Task: Display the location "Duck Creek Road, Springdale, MT 59082" only after confirmation.
Action: Mouse moved to (291, 271)
Screenshot: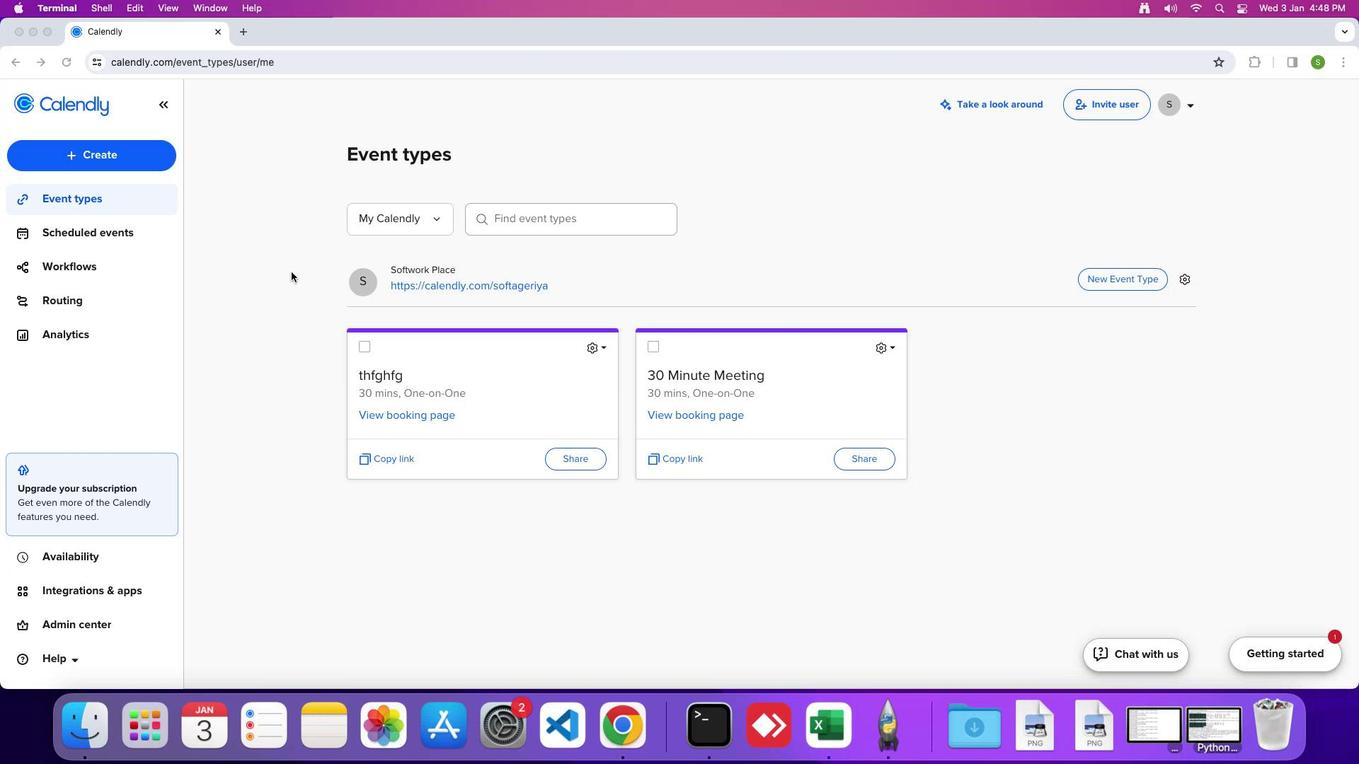 
Action: Mouse pressed left at (291, 271)
Screenshot: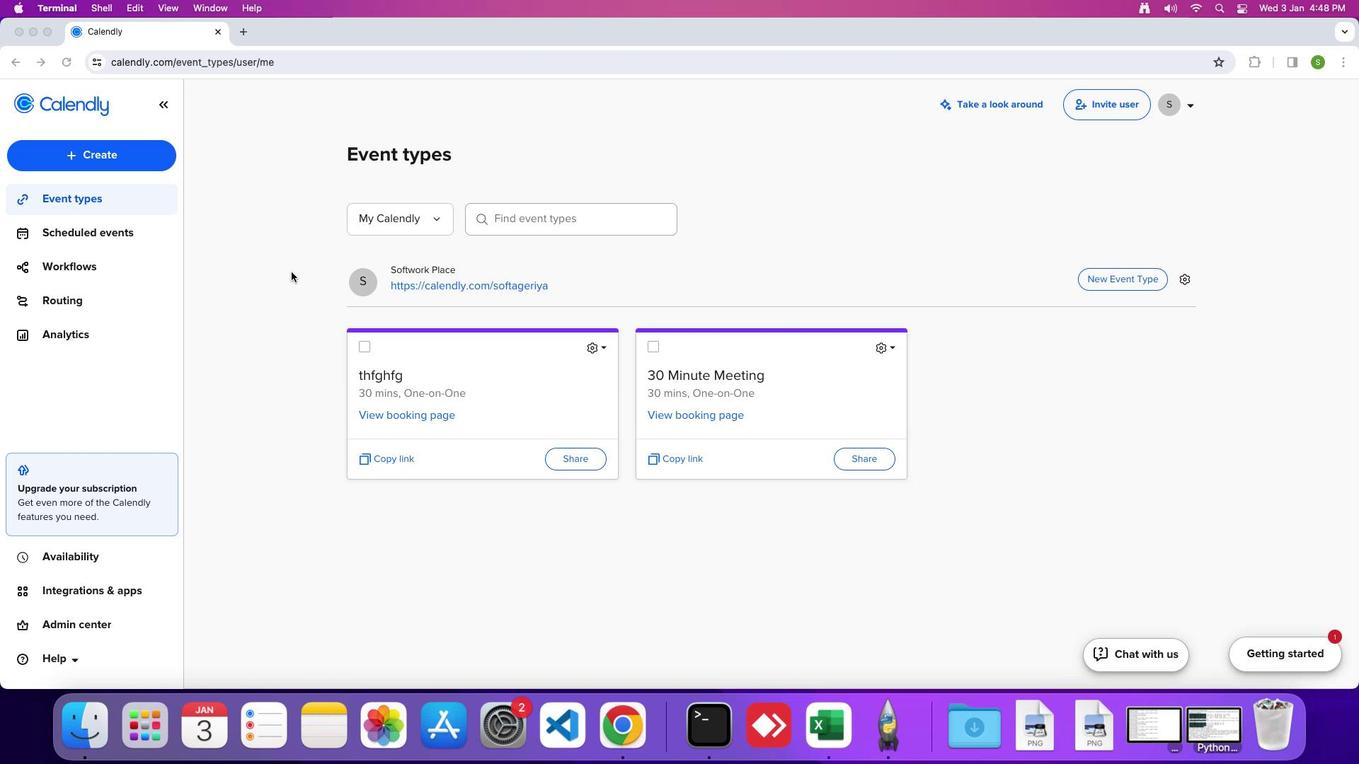 
Action: Mouse moved to (115, 159)
Screenshot: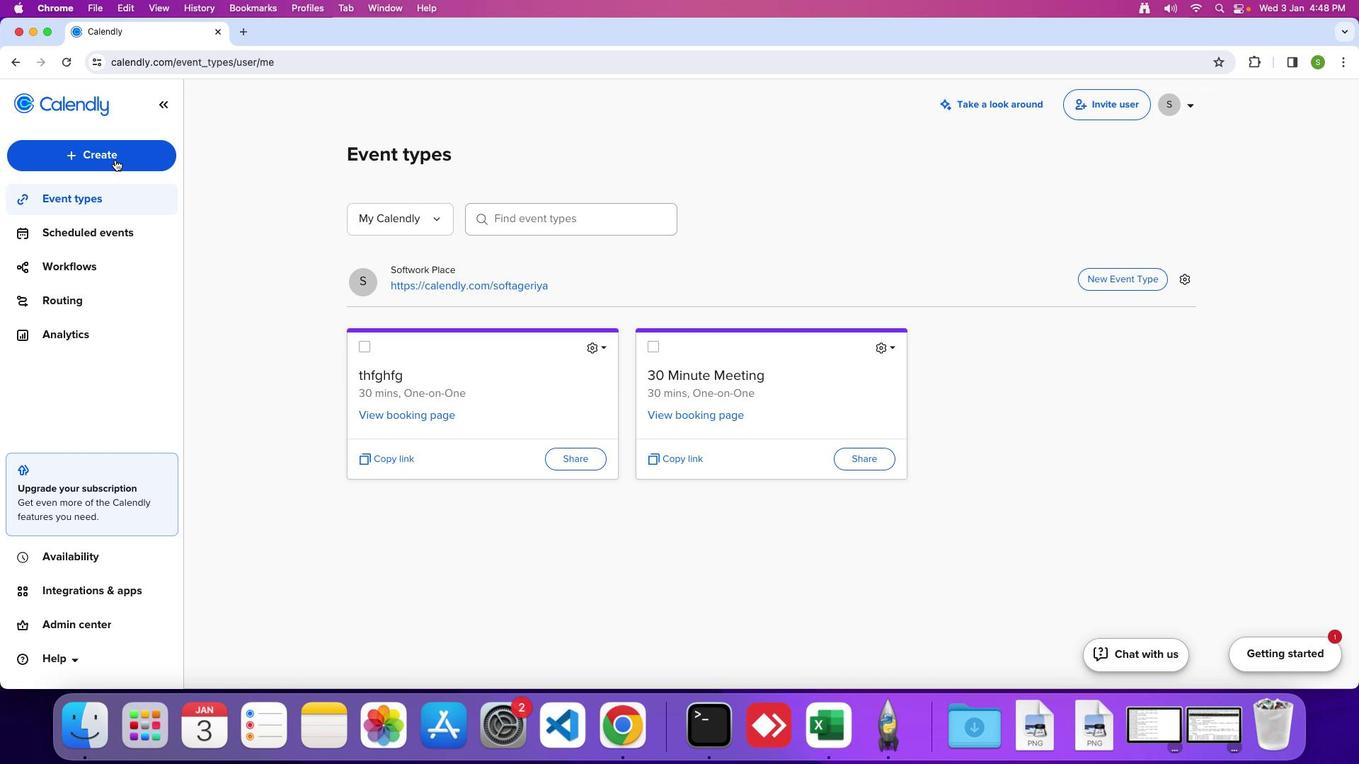 
Action: Mouse pressed left at (115, 159)
Screenshot: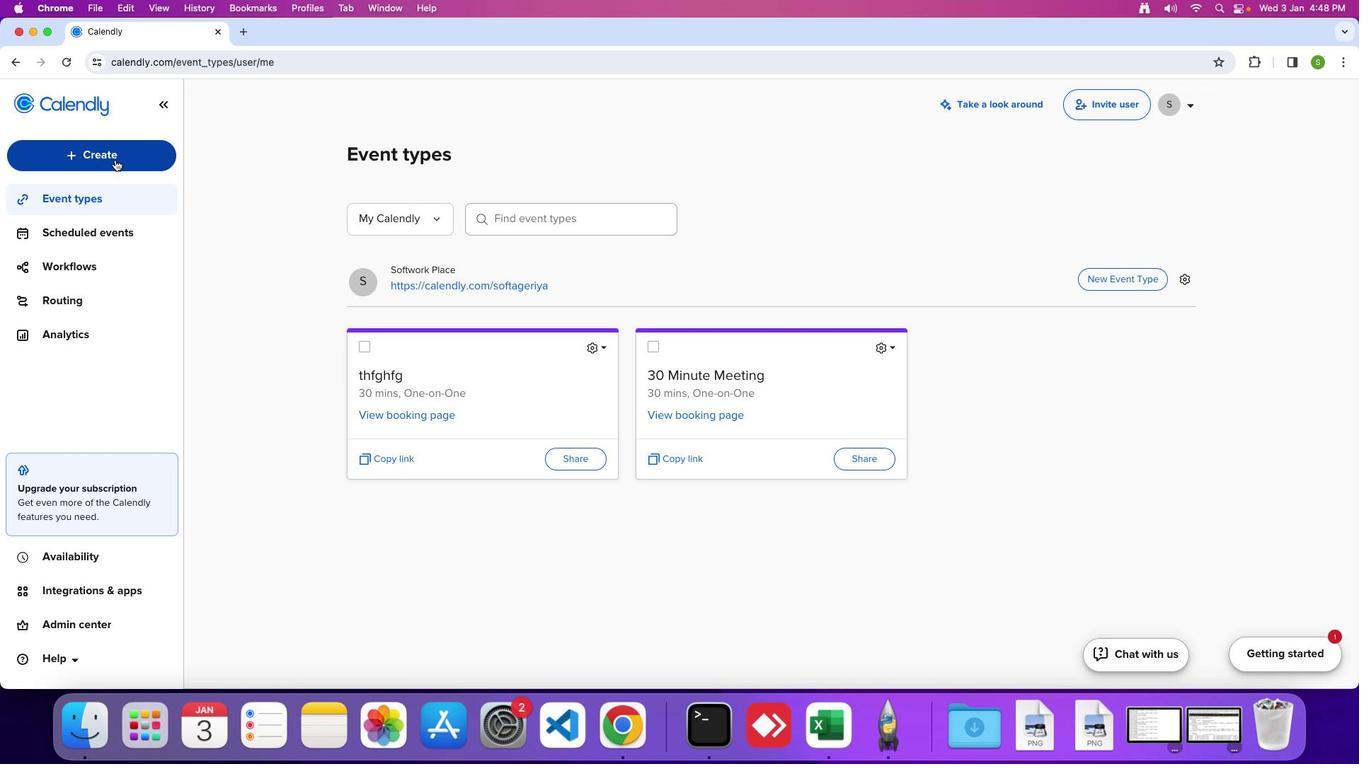 
Action: Mouse moved to (101, 211)
Screenshot: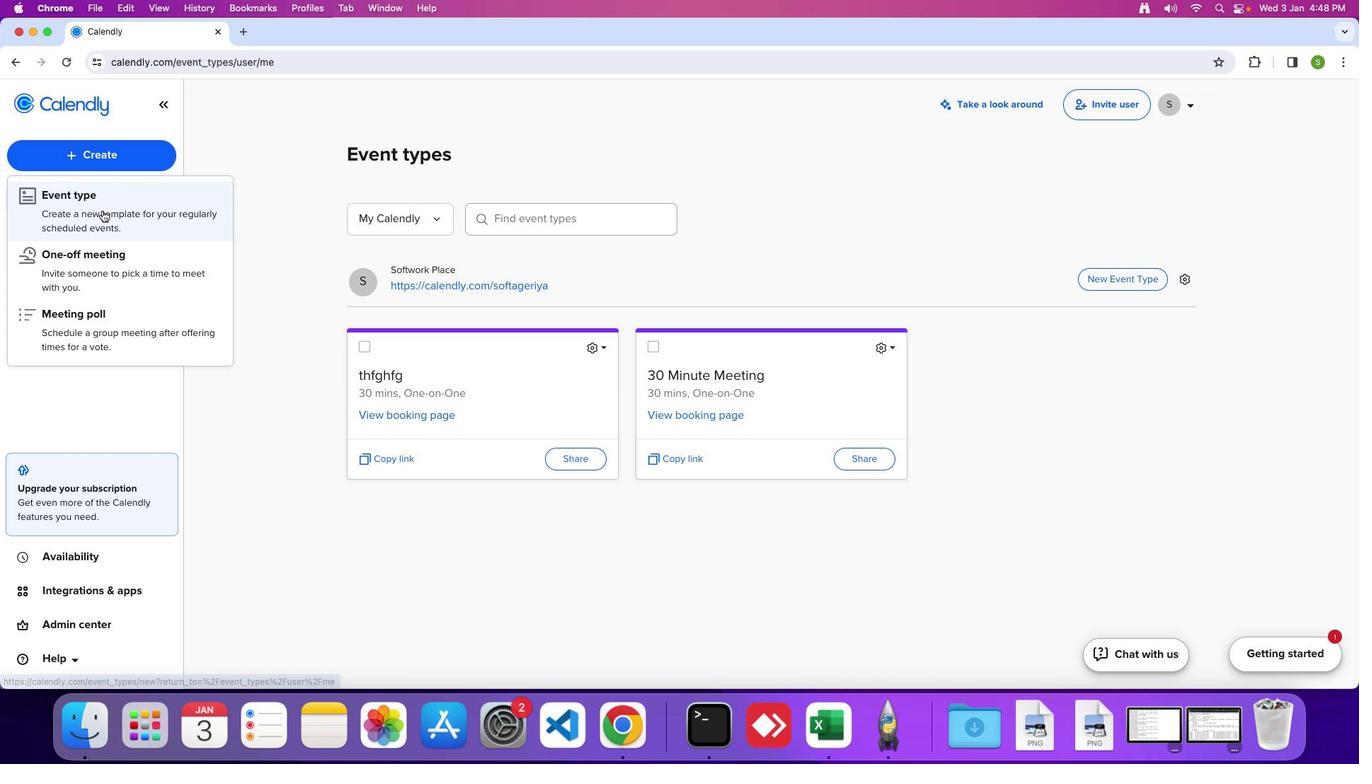 
Action: Mouse pressed left at (101, 211)
Screenshot: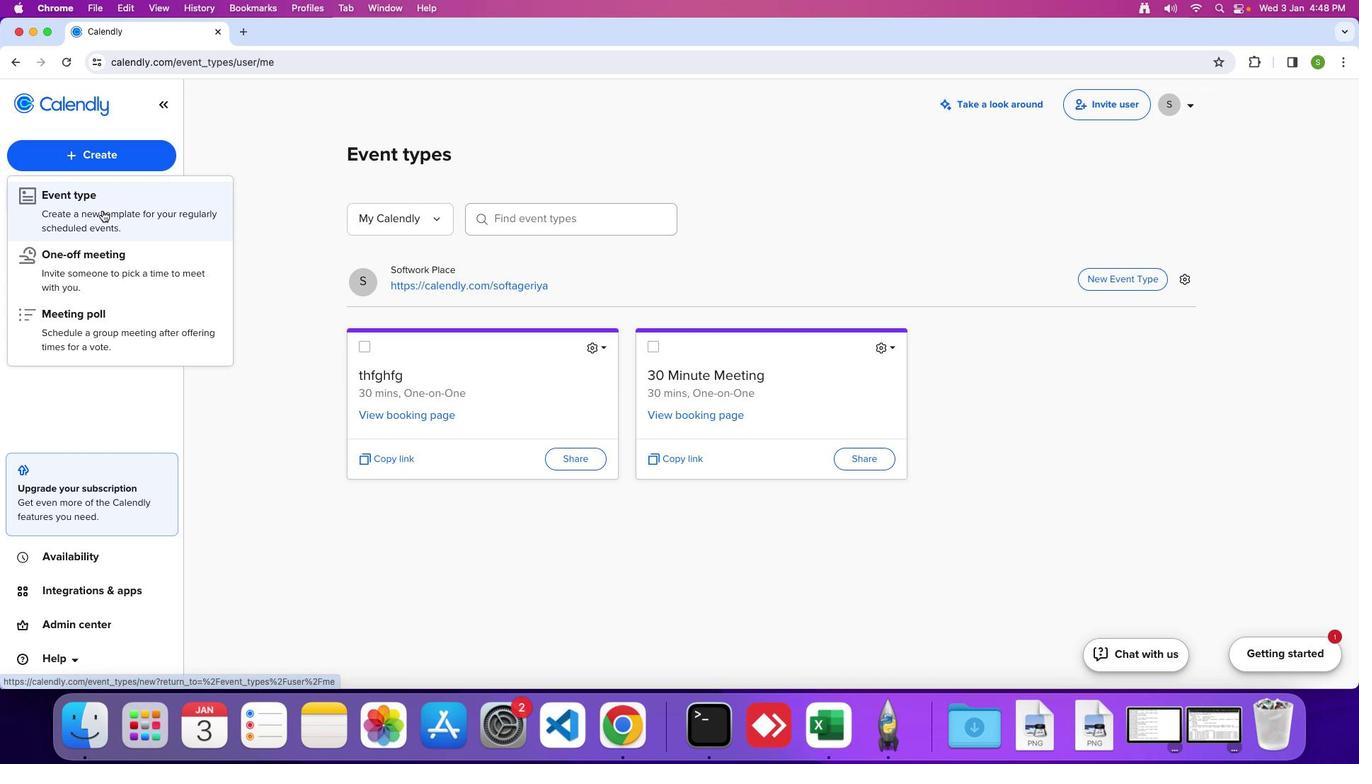 
Action: Mouse moved to (560, 281)
Screenshot: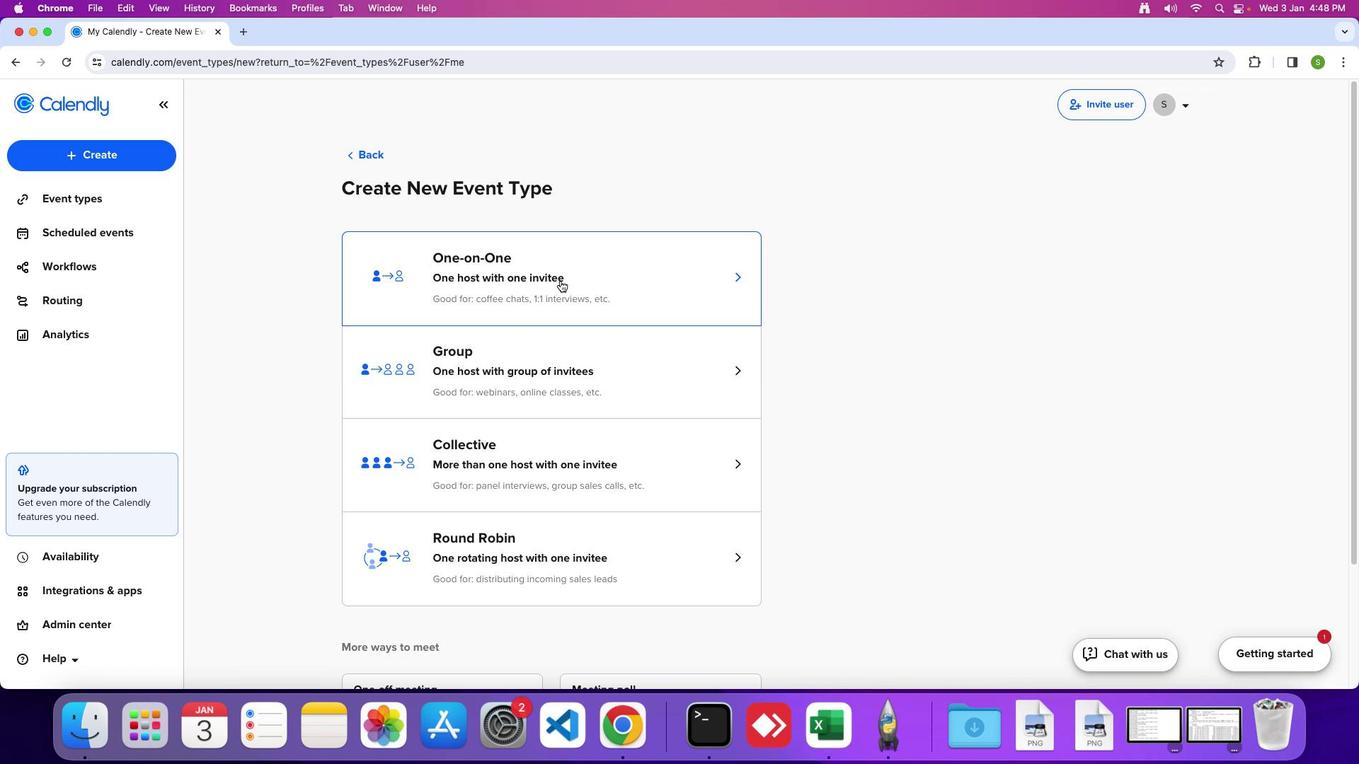 
Action: Mouse pressed left at (560, 281)
Screenshot: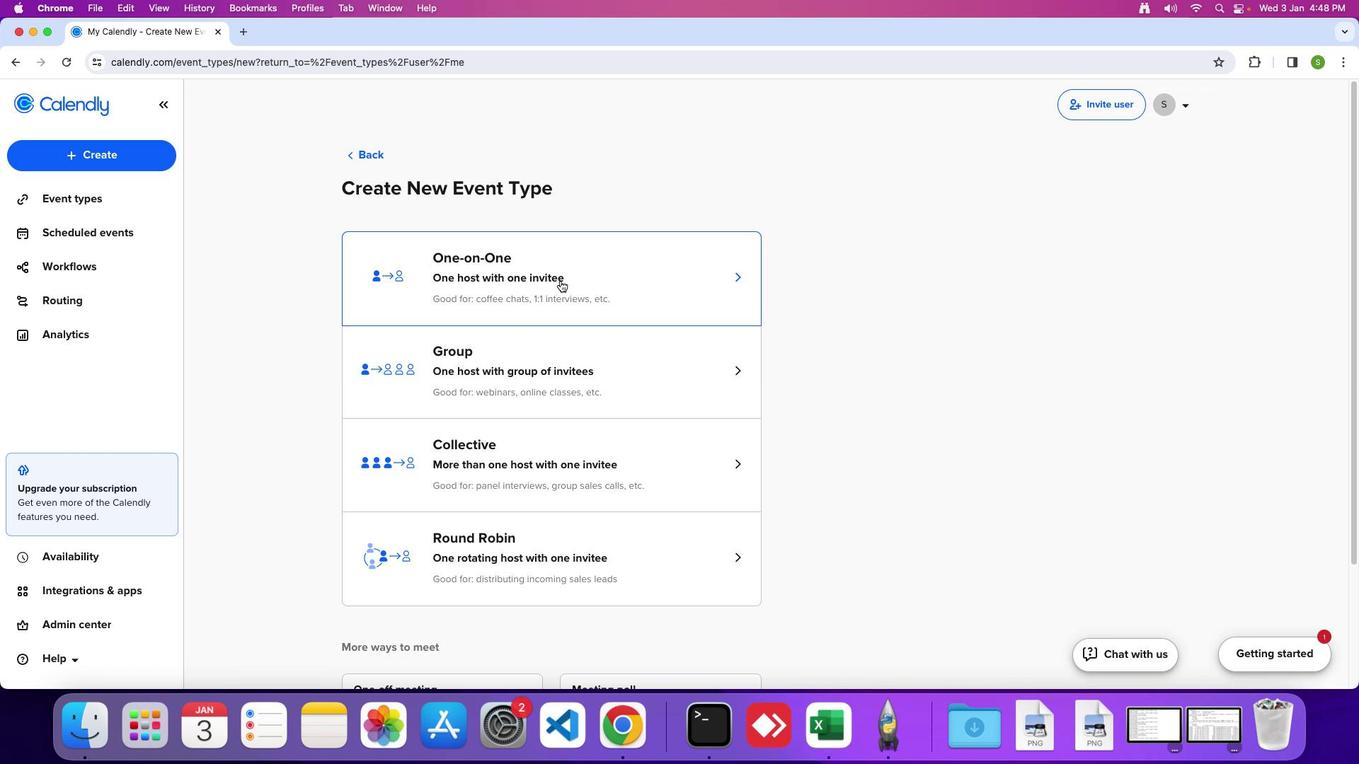 
Action: Mouse moved to (814, 373)
Screenshot: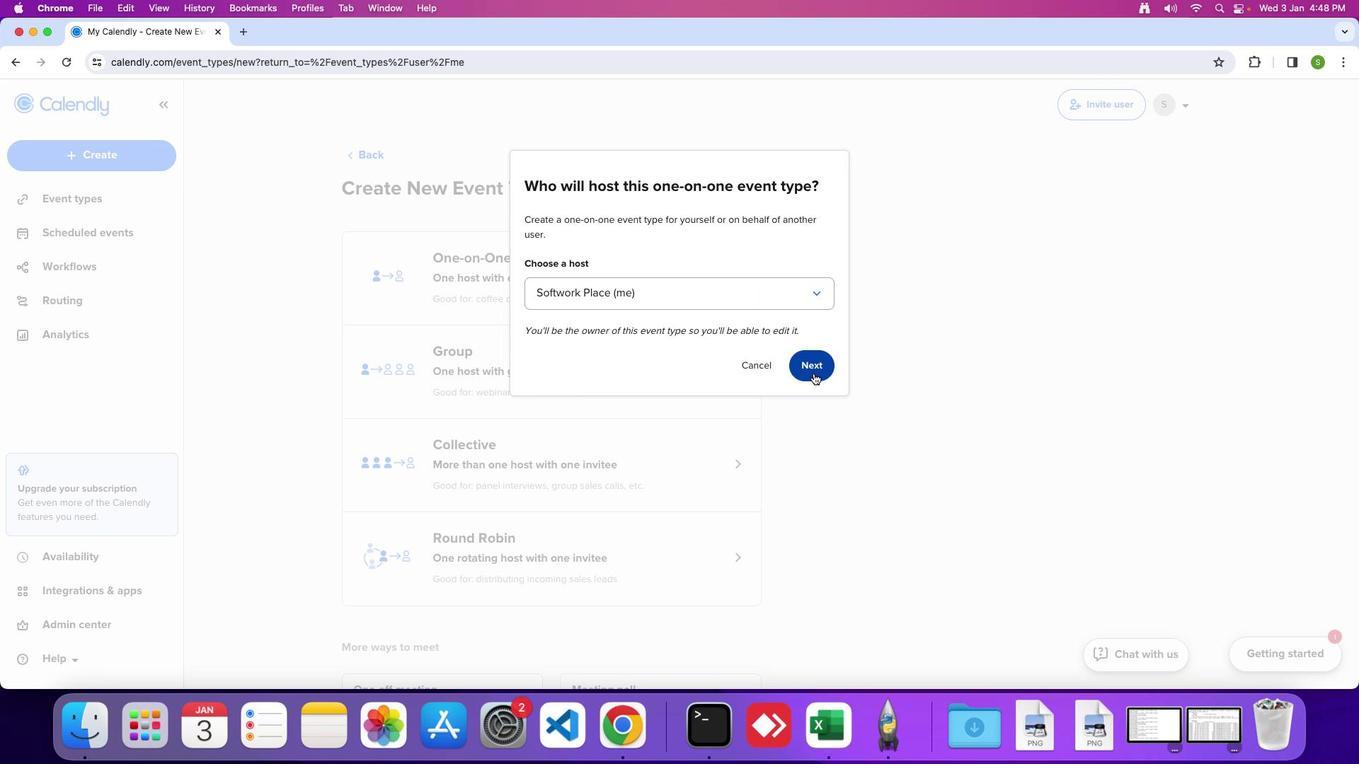 
Action: Mouse pressed left at (814, 373)
Screenshot: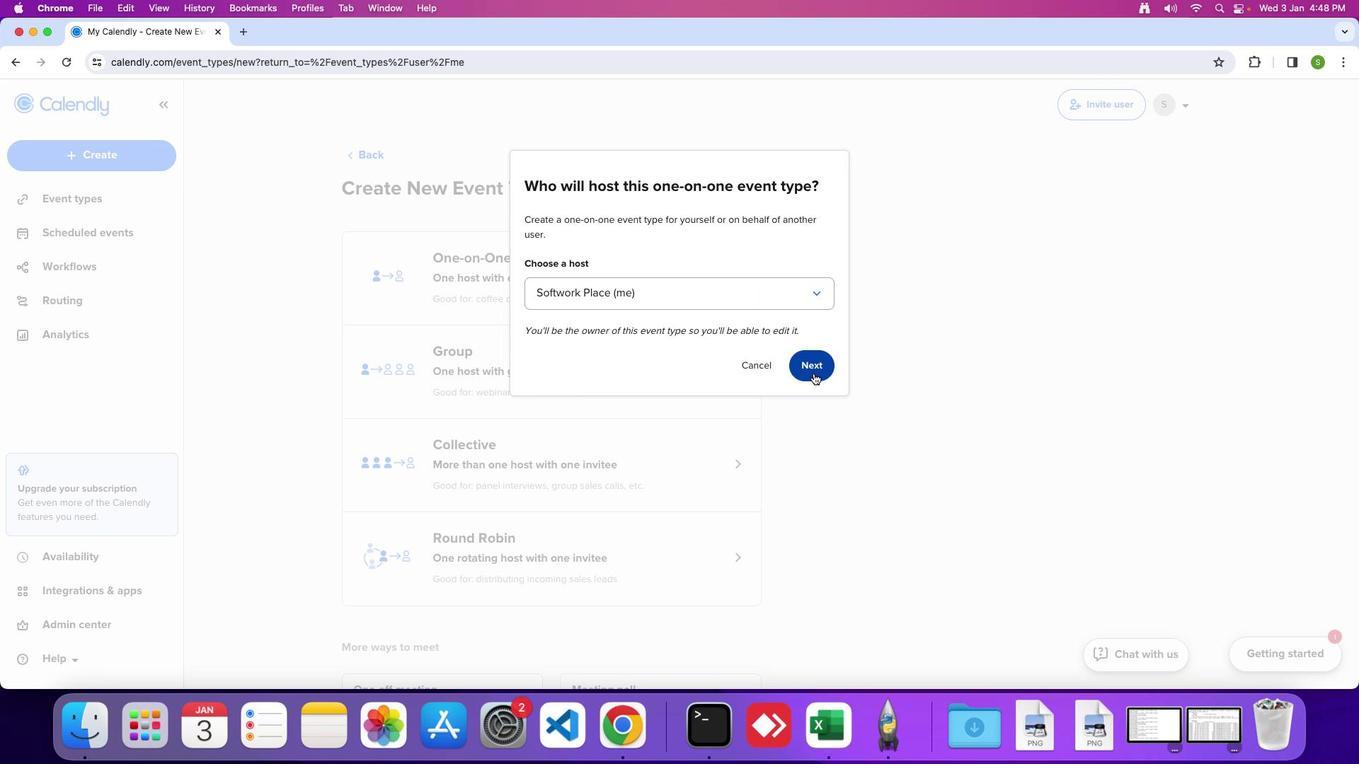 
Action: Mouse moved to (269, 356)
Screenshot: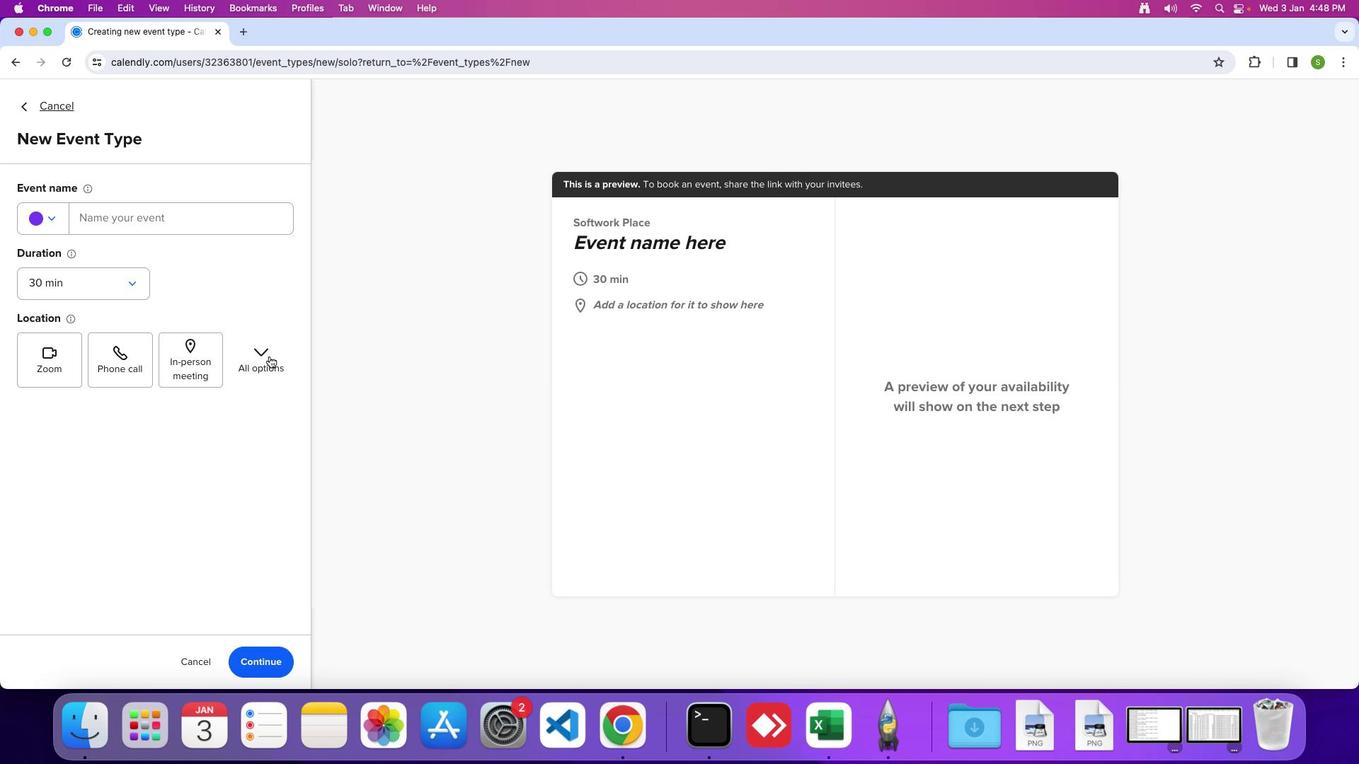 
Action: Mouse pressed left at (269, 356)
Screenshot: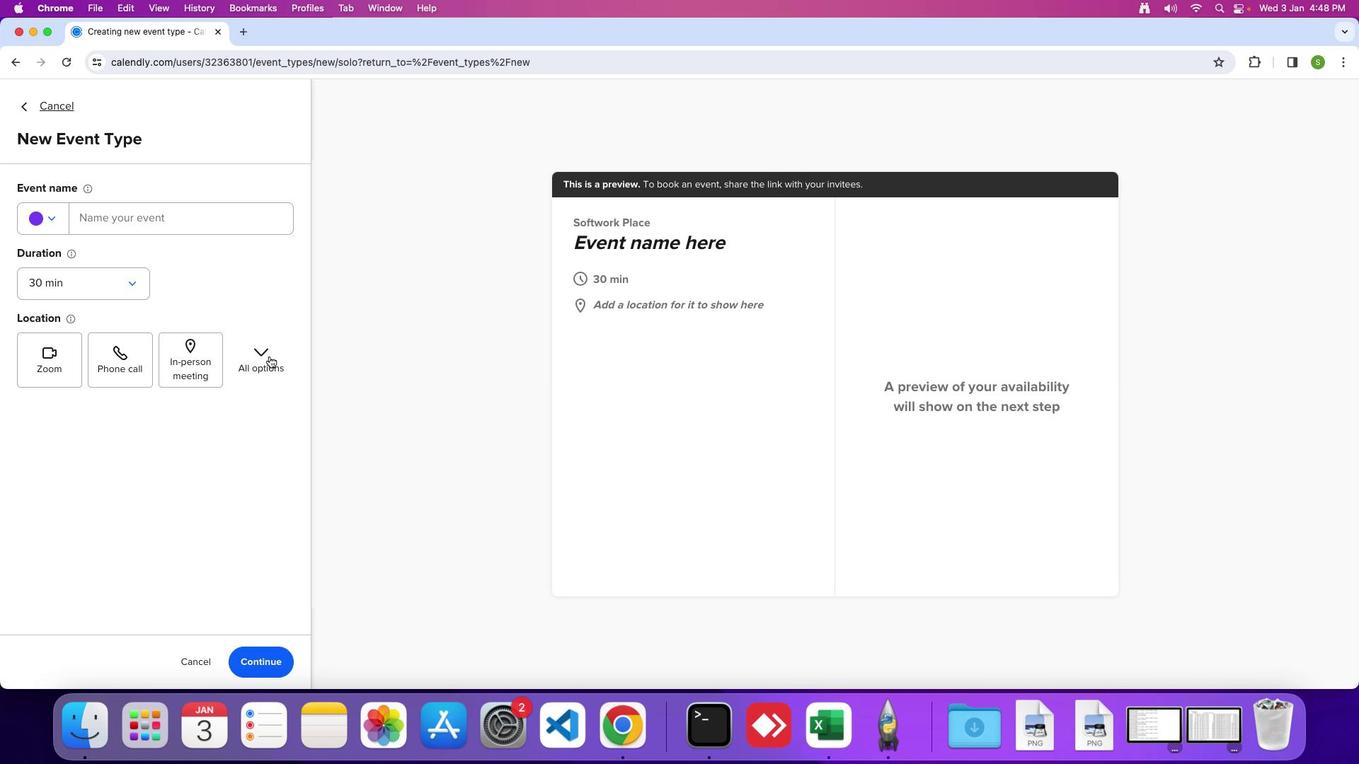 
Action: Mouse moved to (174, 429)
Screenshot: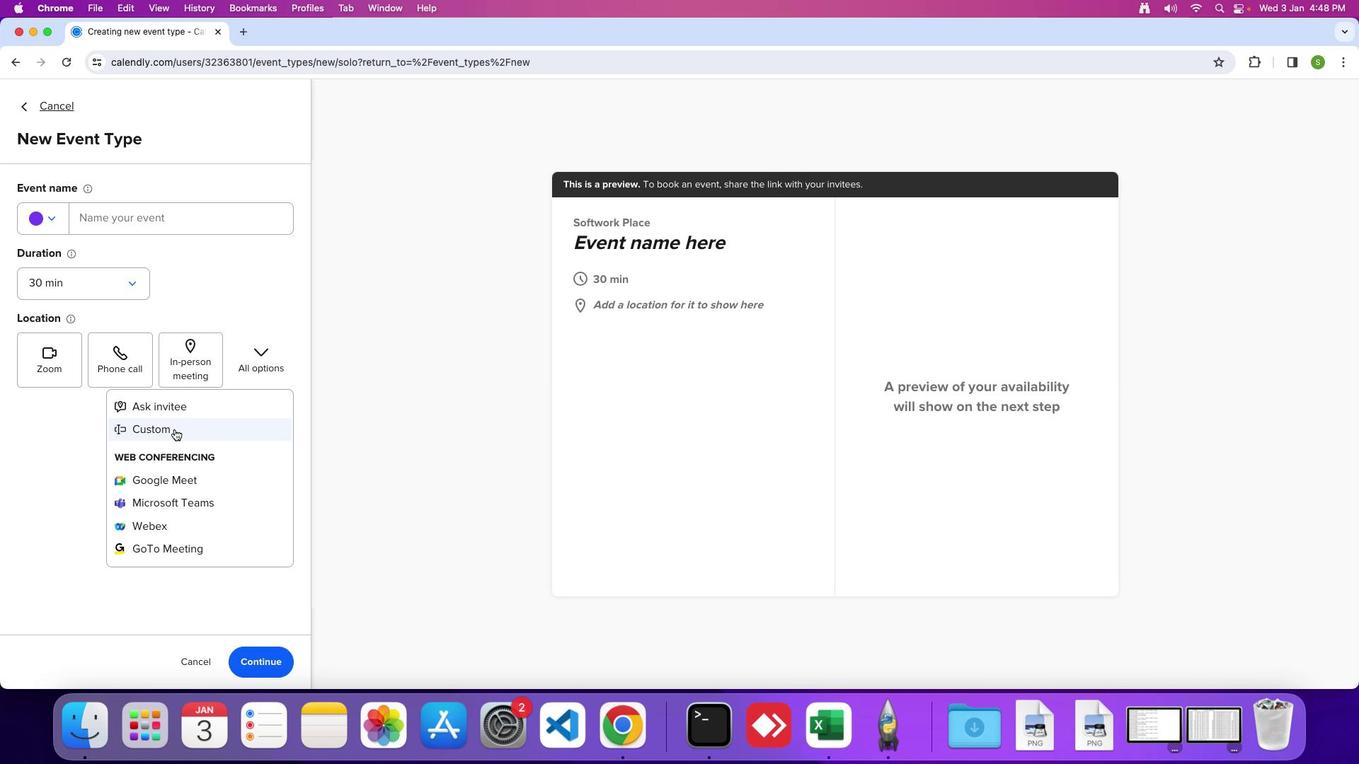 
Action: Mouse pressed left at (174, 429)
Screenshot: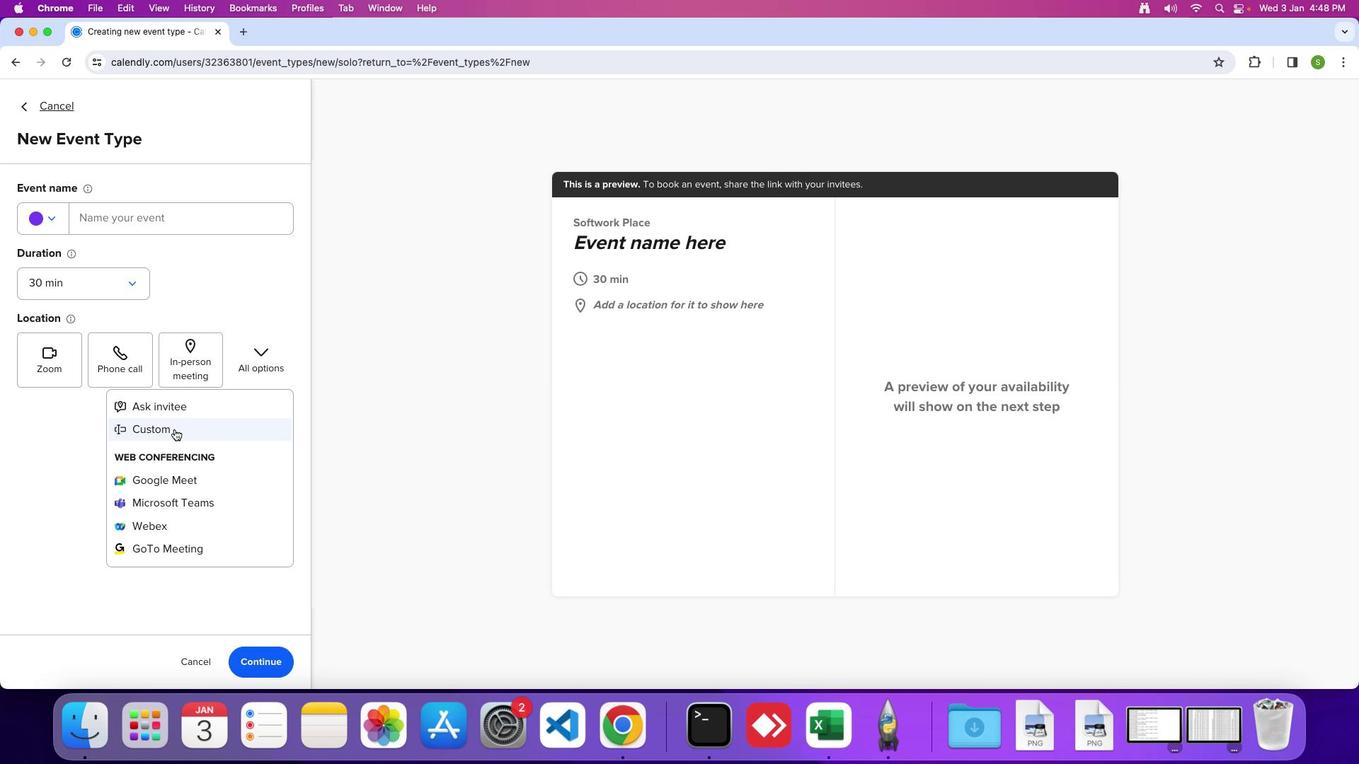 
Action: Mouse moved to (680, 262)
Screenshot: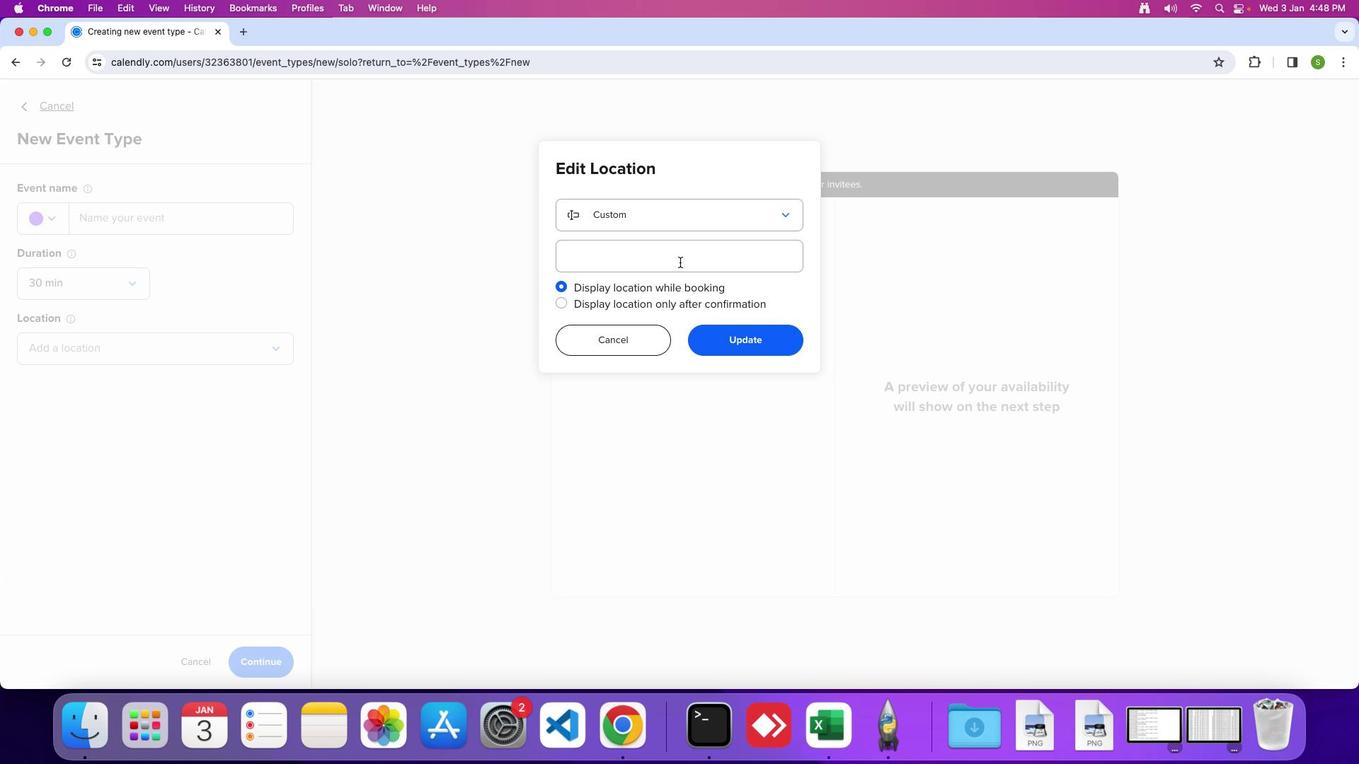
Action: Mouse pressed left at (680, 262)
Screenshot: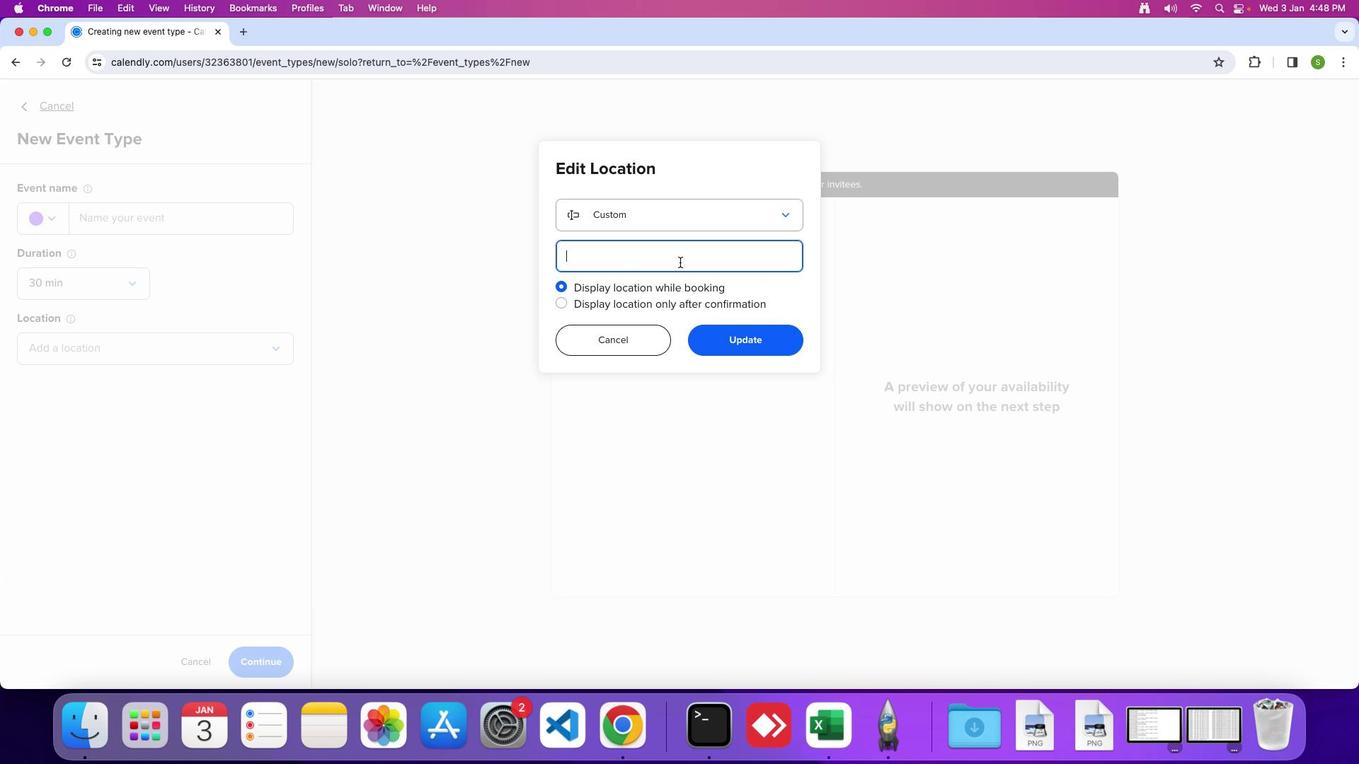 
Action: Mouse moved to (680, 261)
Screenshot: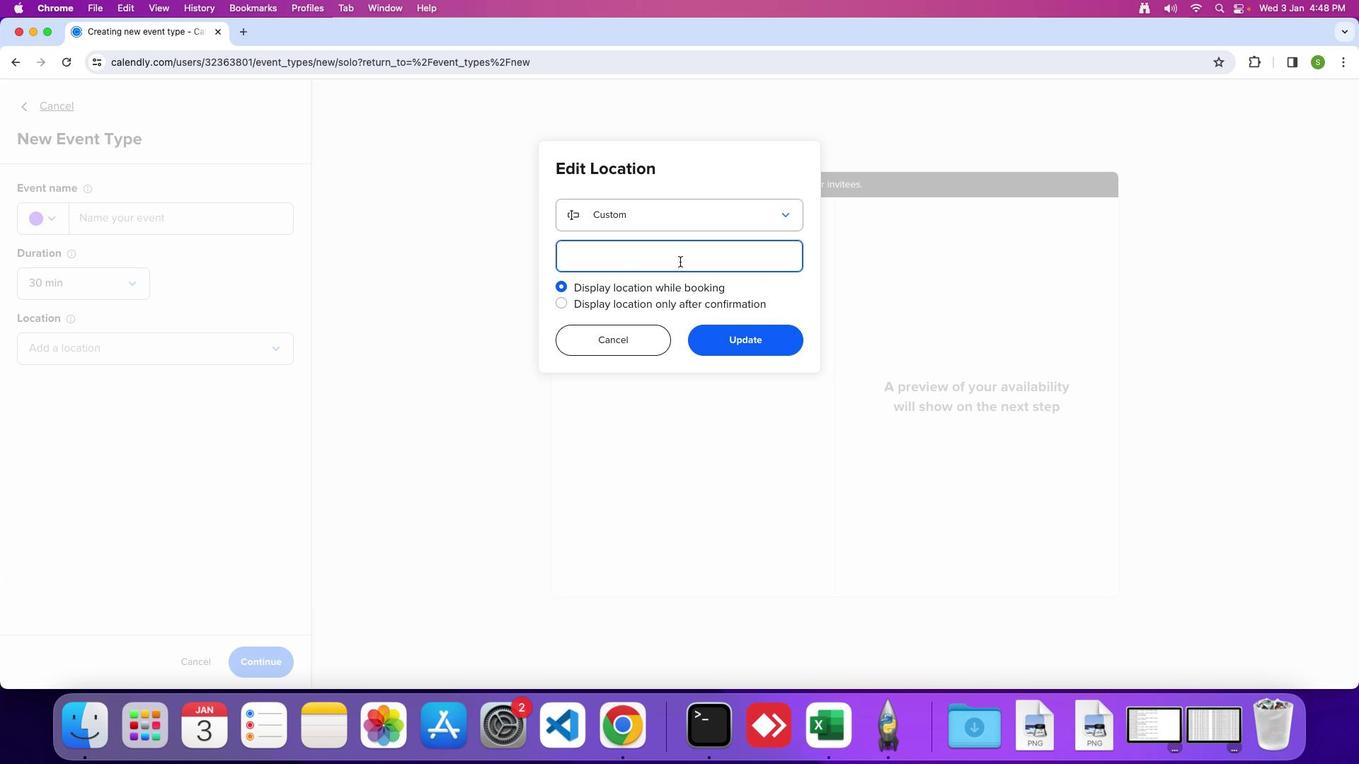 
Action: Key pressed 'D'Key.caps_lock'u''c''k'Key.spaceKey.shift'C''r''e''e''k'Key.spaceKey.shift'R''o''a''d'','Key.spaceKey.shift'S''p''r''i''n''g''d''a''l''e'','Key.spaceKey.shift'M''T'Key.space'5''0''0''8''2'
Screenshot: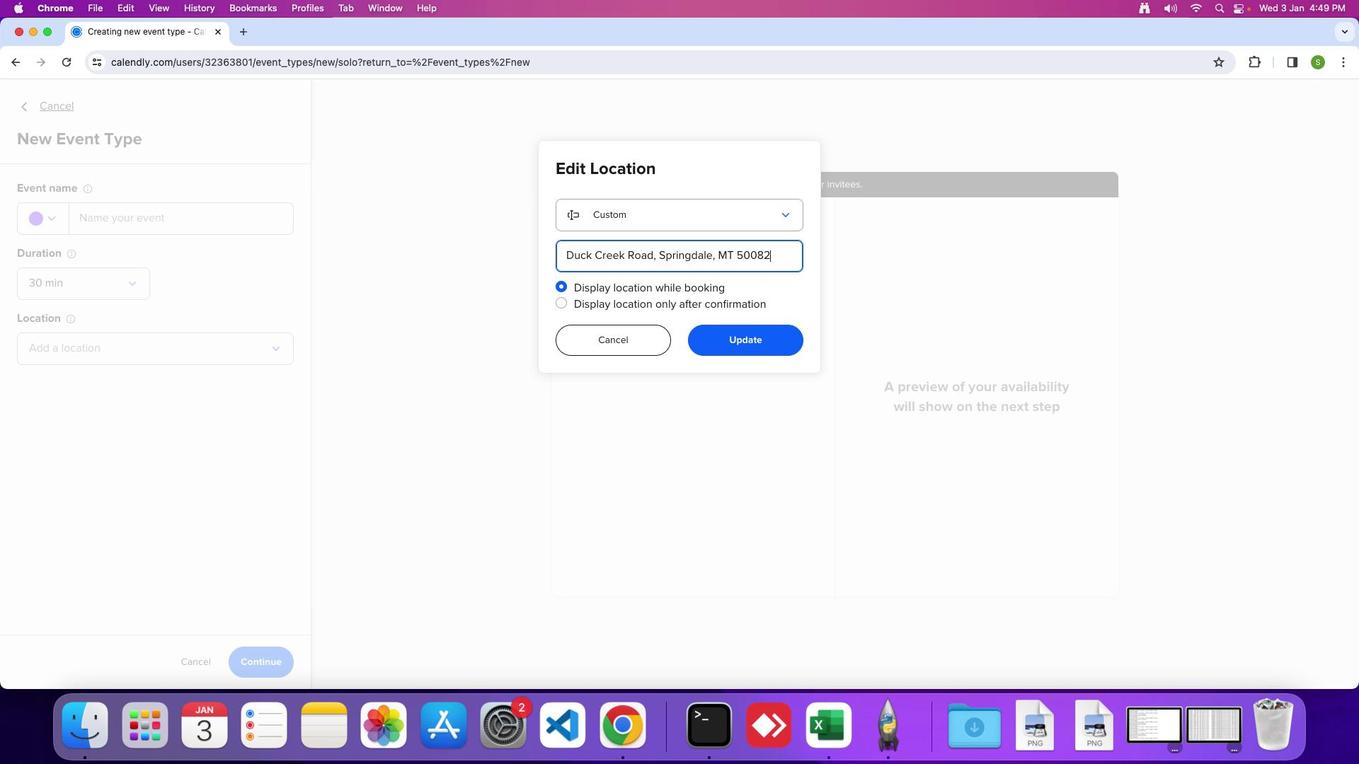 
Action: Mouse moved to (559, 305)
Screenshot: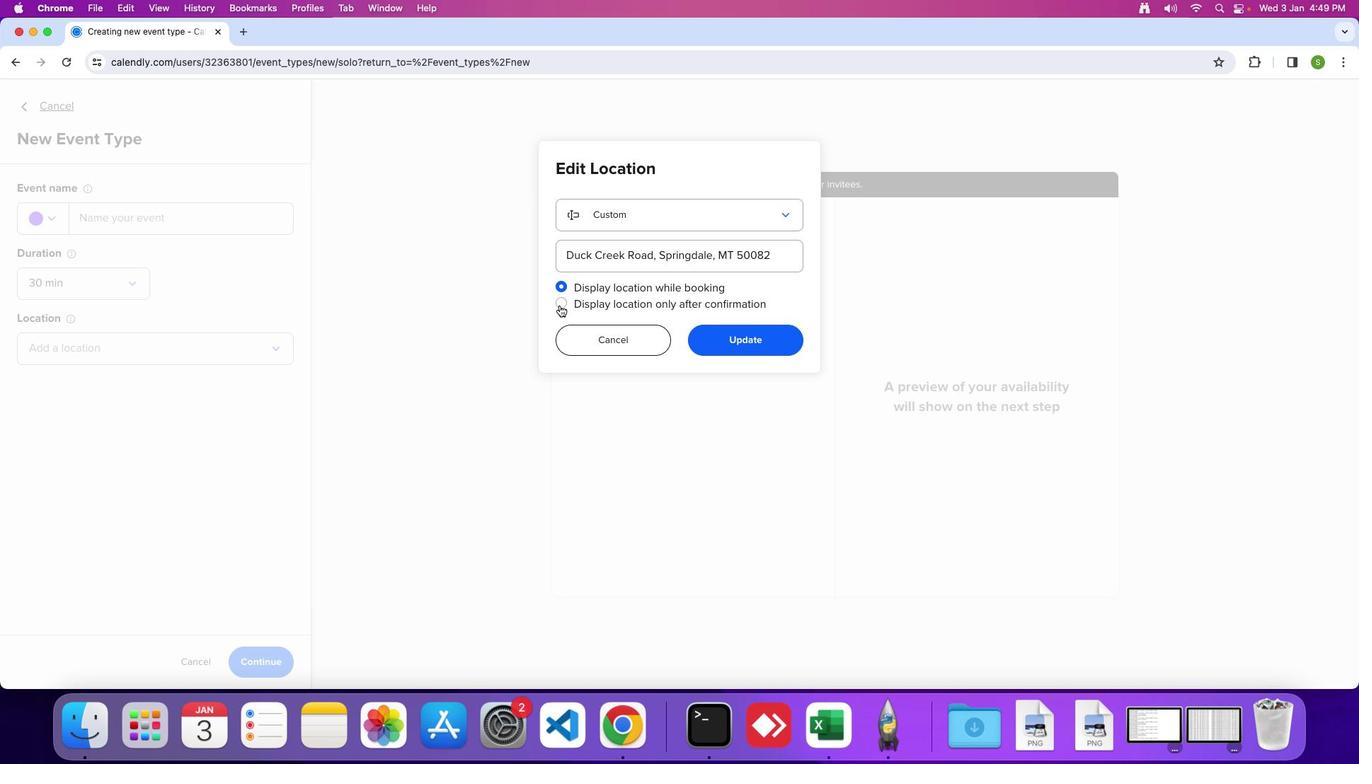 
Action: Mouse pressed left at (559, 305)
Screenshot: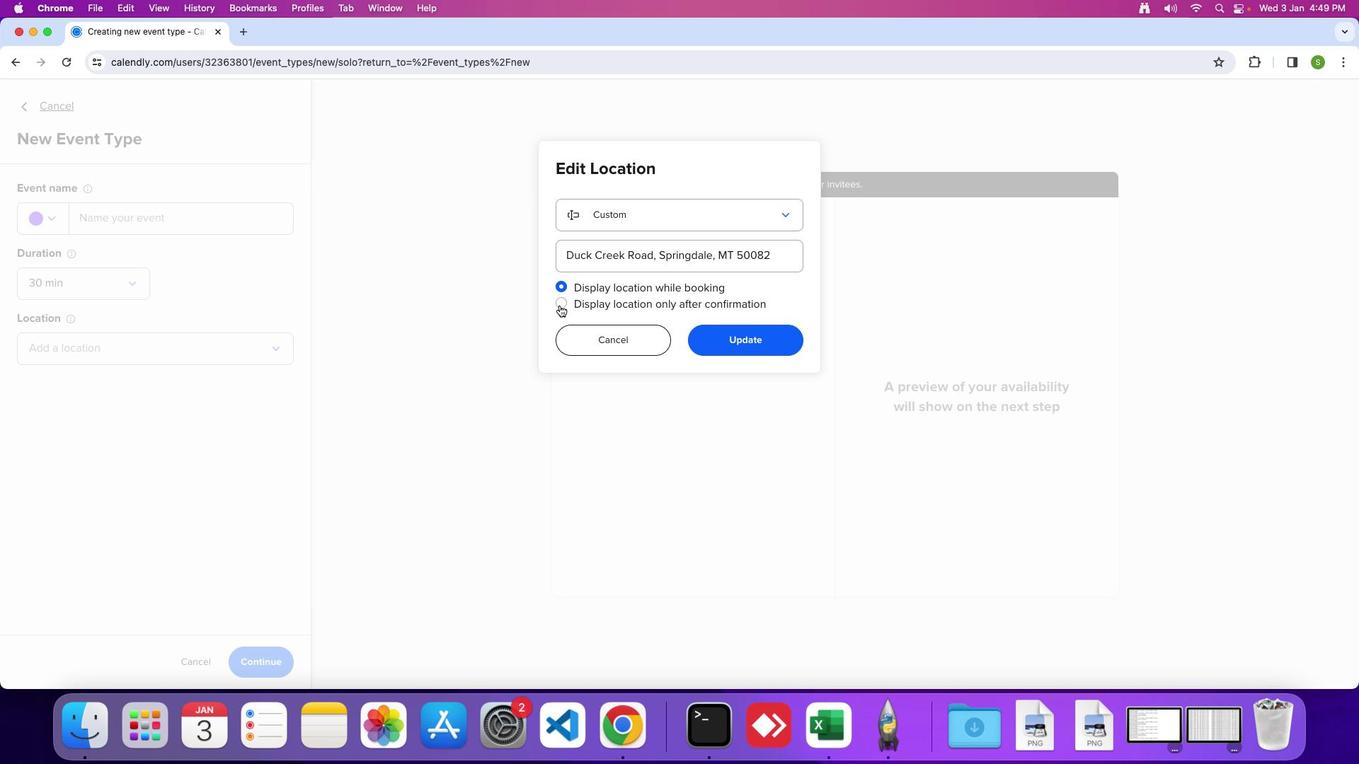 
Action: Mouse moved to (743, 339)
Screenshot: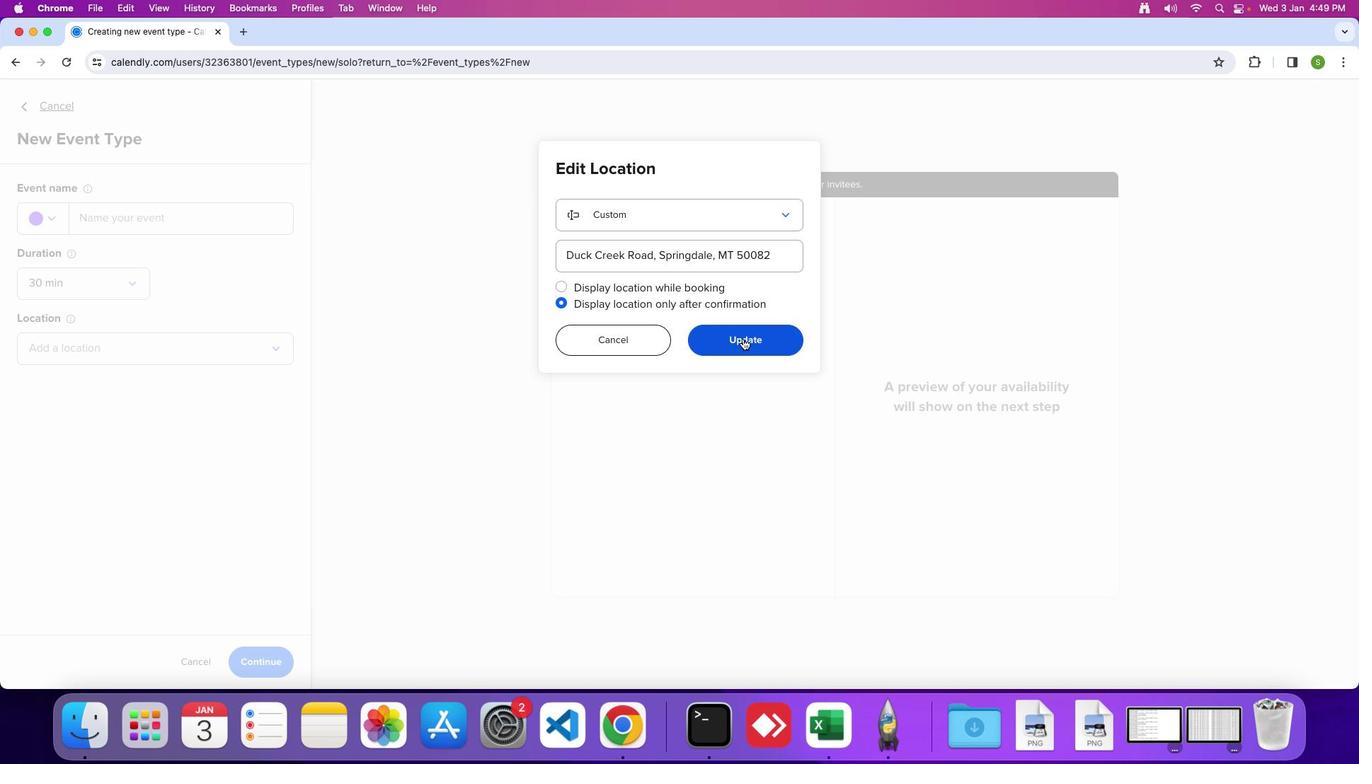 
Action: Mouse pressed left at (743, 339)
Screenshot: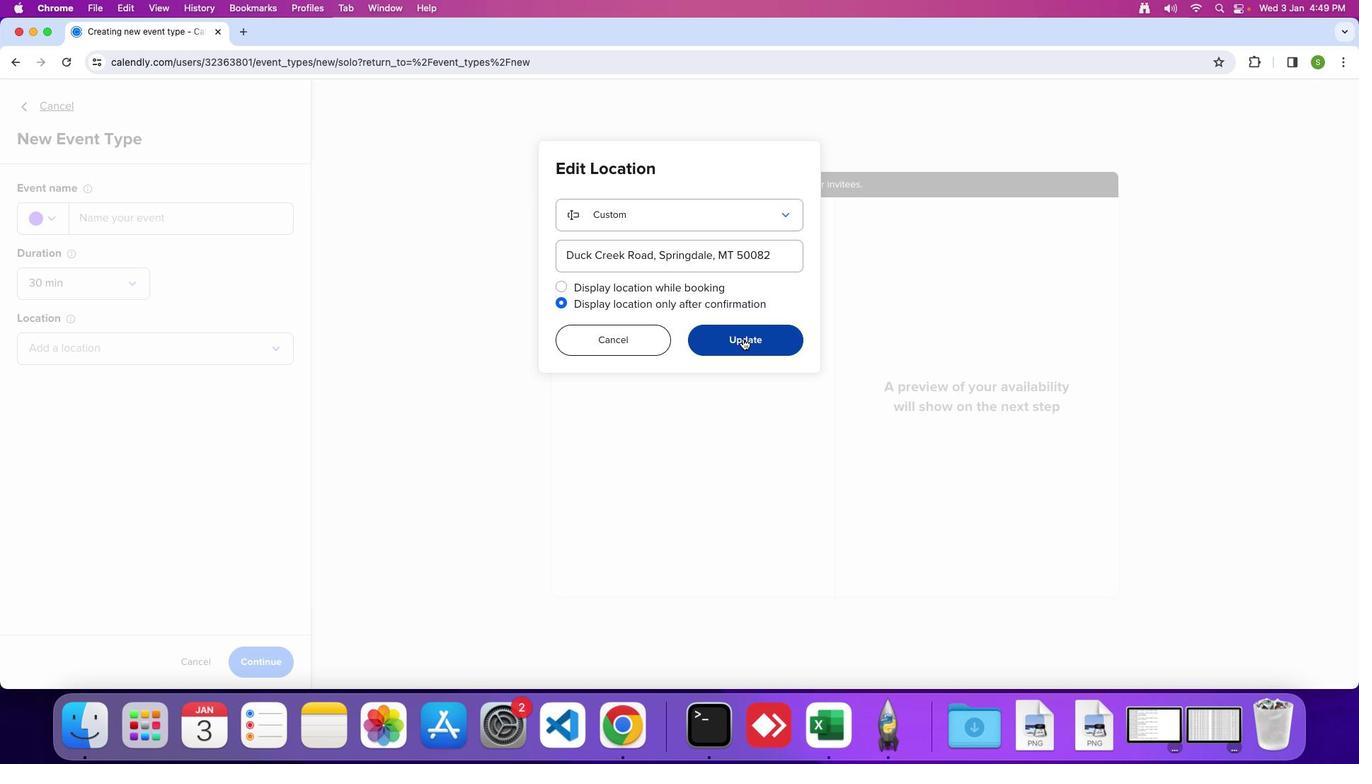 
